 Task: Create a scrum project AgileOpus. Add to scrum project AgileOpus a team member softage.3@softage.net and assign as Project Lead. Add to scrum project AgileOpus a team member softage.4@softage.net
Action: Mouse moved to (173, 53)
Screenshot: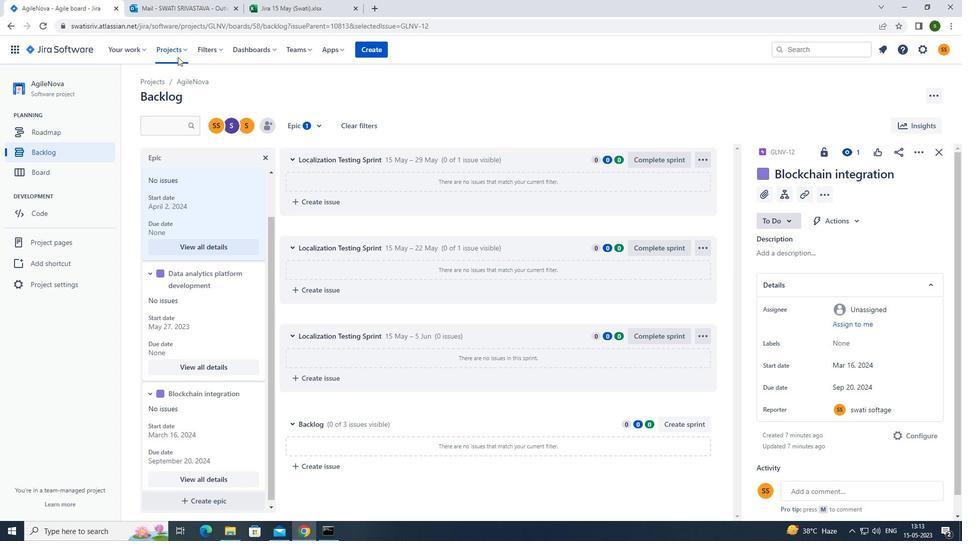 
Action: Mouse pressed left at (173, 53)
Screenshot: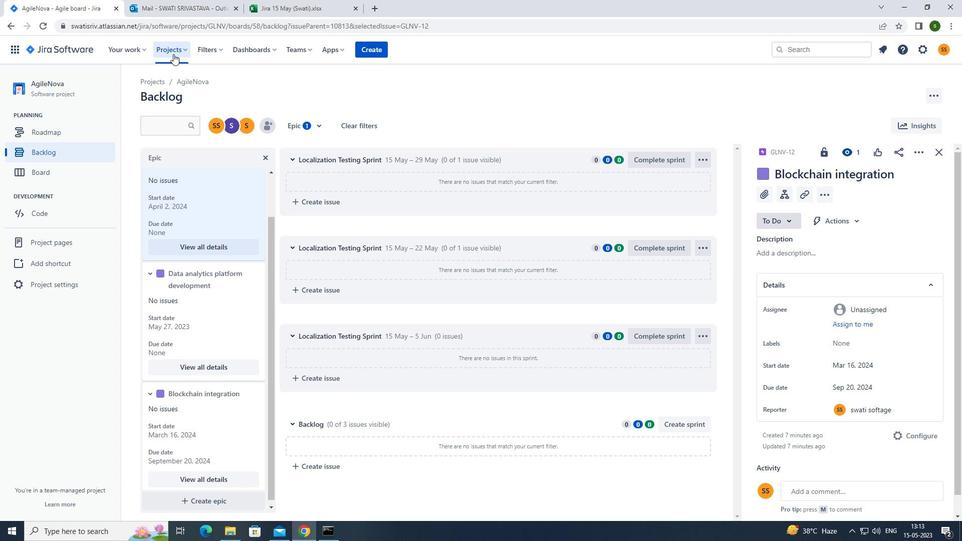 
Action: Mouse moved to (205, 247)
Screenshot: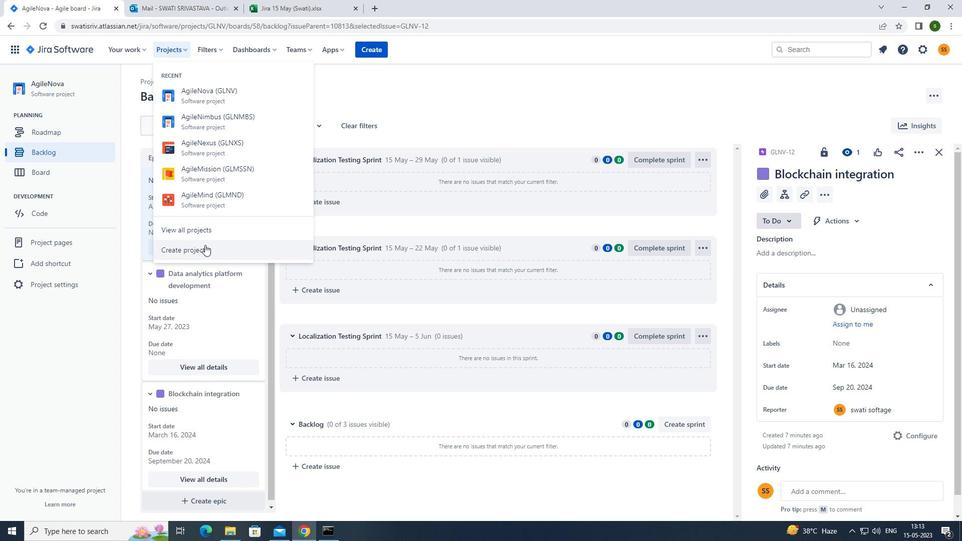 
Action: Mouse pressed left at (205, 247)
Screenshot: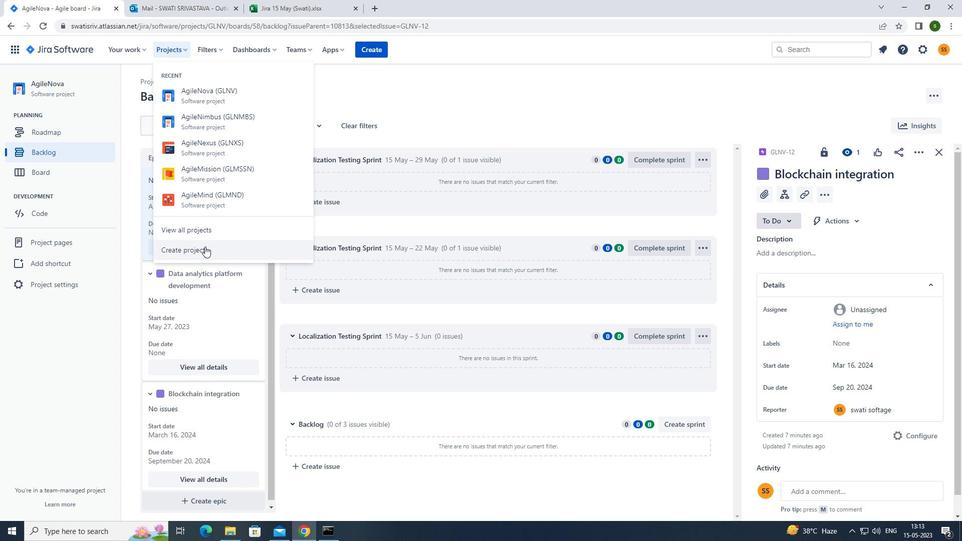 
Action: Mouse moved to (612, 256)
Screenshot: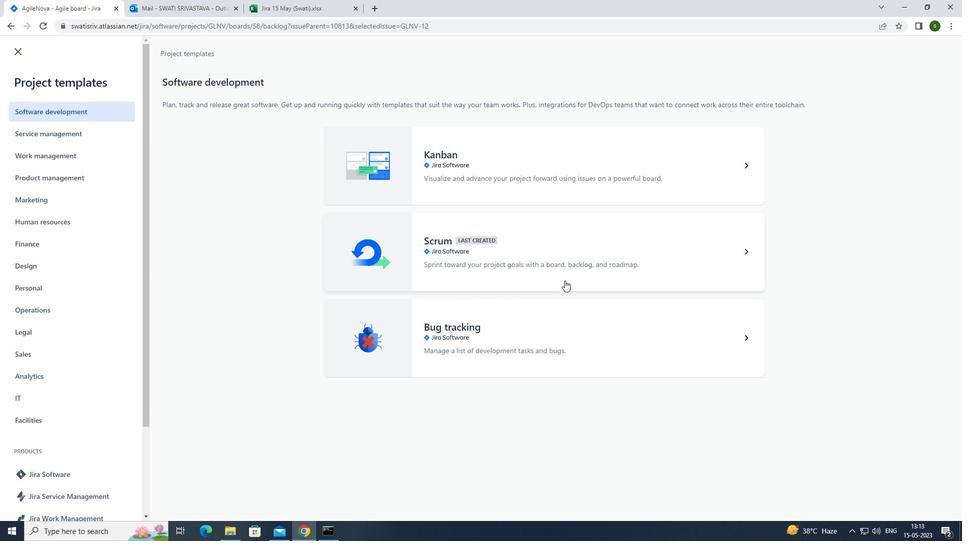 
Action: Mouse pressed left at (612, 256)
Screenshot: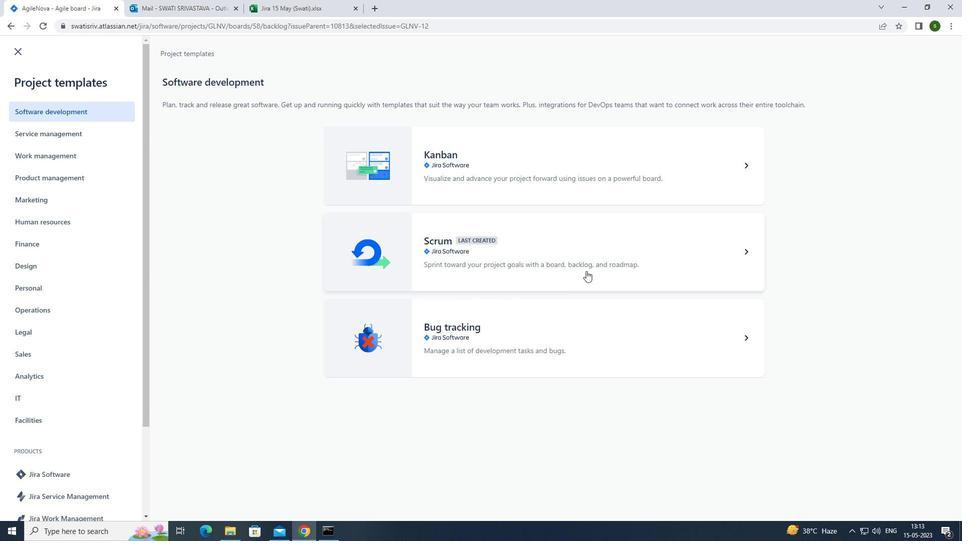
Action: Mouse moved to (752, 492)
Screenshot: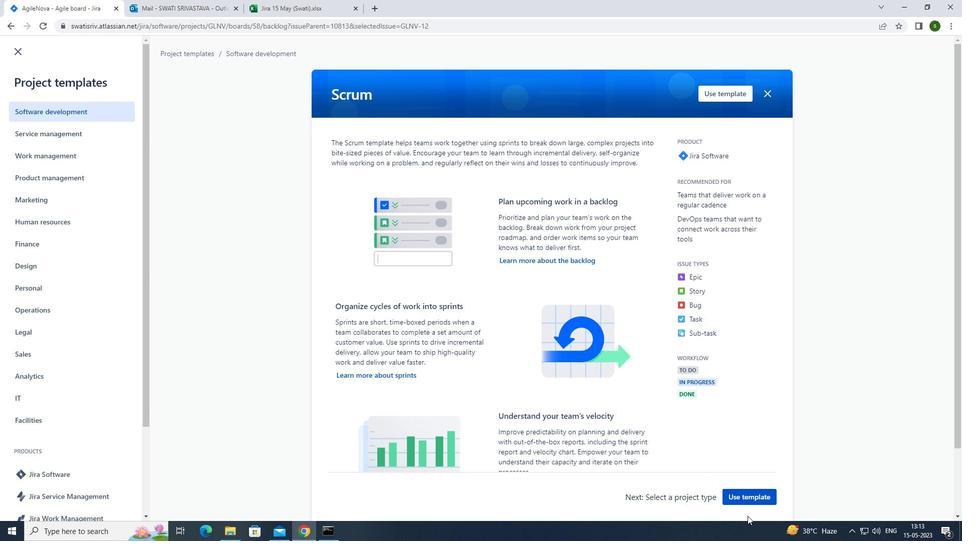 
Action: Mouse pressed left at (752, 492)
Screenshot: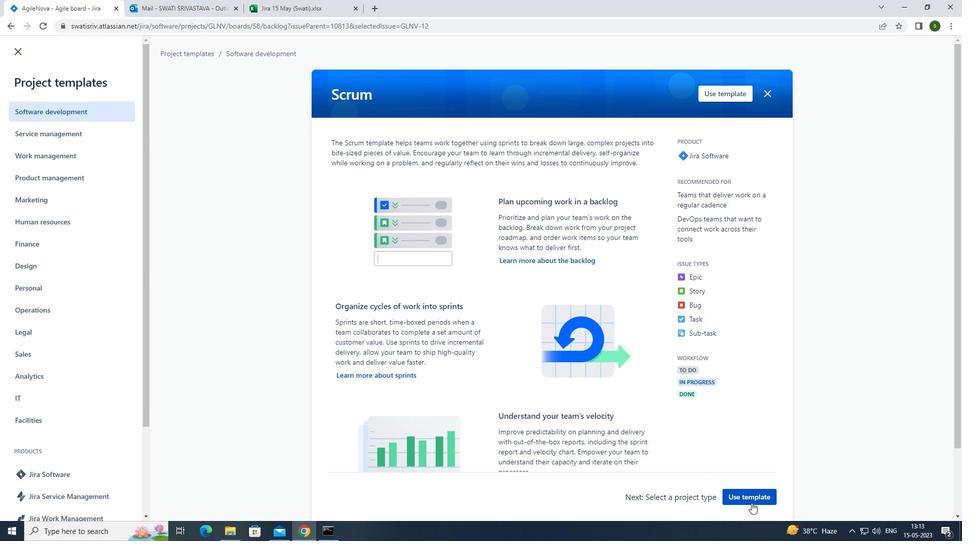 
Action: Mouse moved to (433, 492)
Screenshot: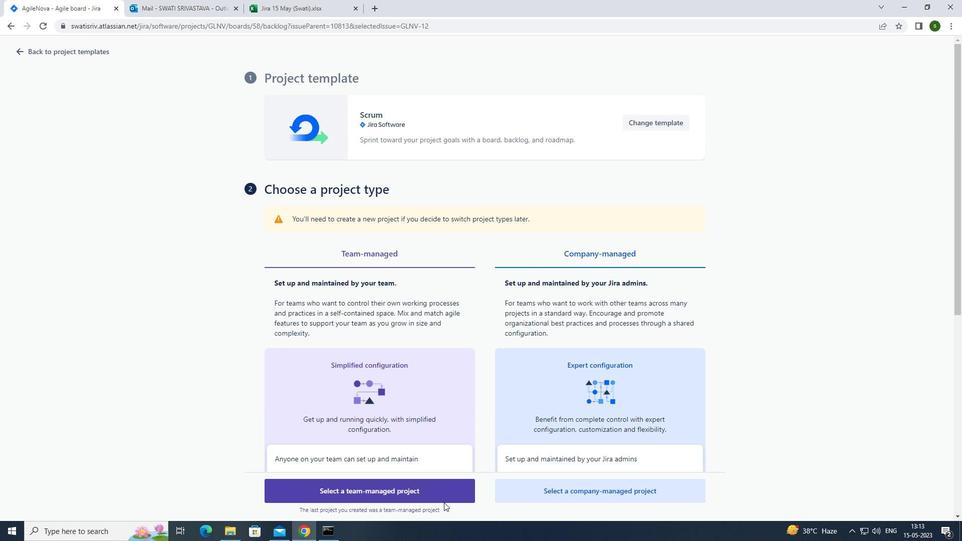 
Action: Mouse pressed left at (433, 492)
Screenshot: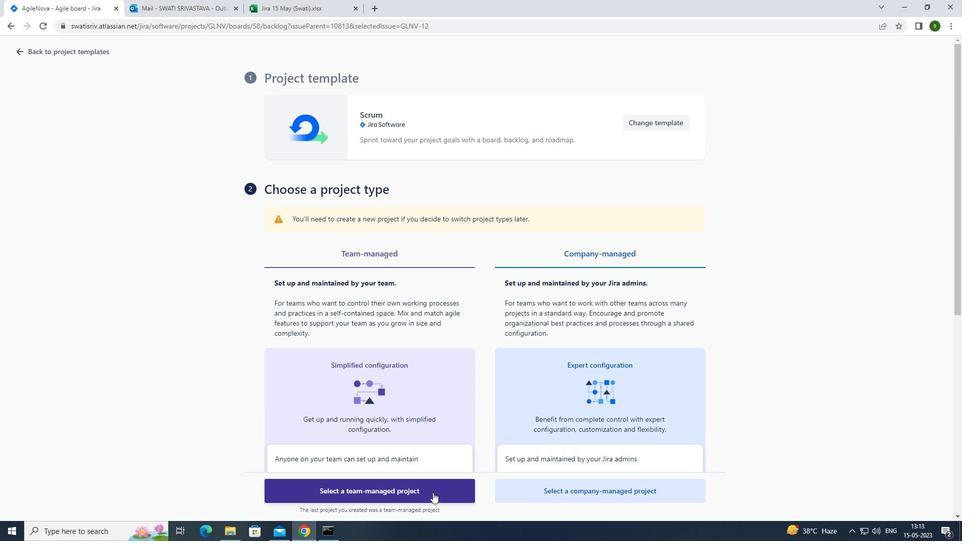 
Action: Mouse moved to (322, 235)
Screenshot: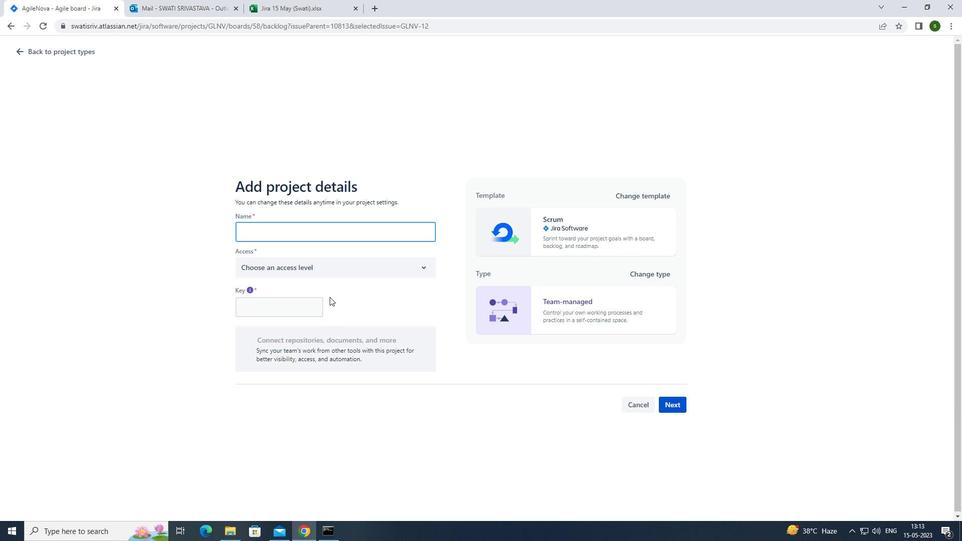 
Action: Mouse pressed left at (322, 235)
Screenshot: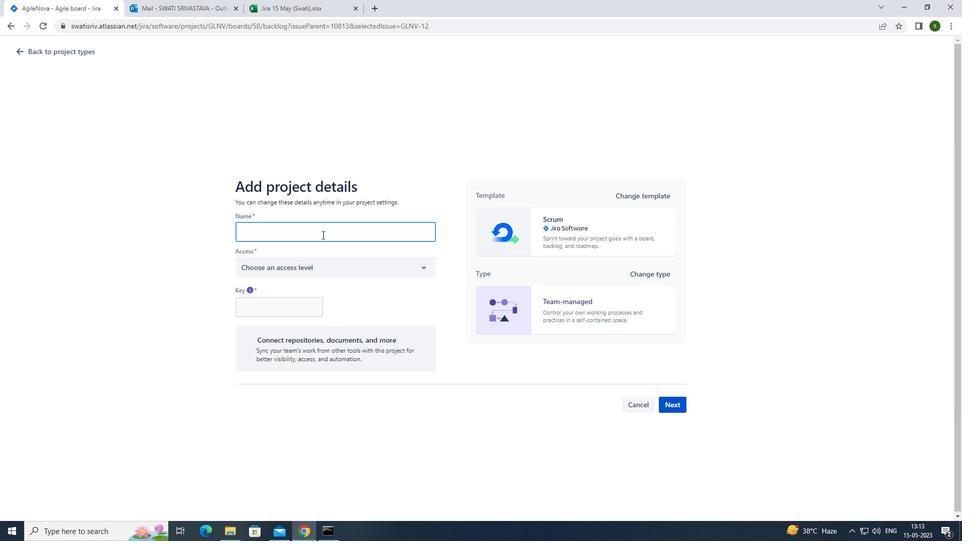 
Action: Key pressed <Key.caps_lock>a<Key.caps_lock>gile<Key.caps_lock>o<Key.caps_lock>pus
Screenshot: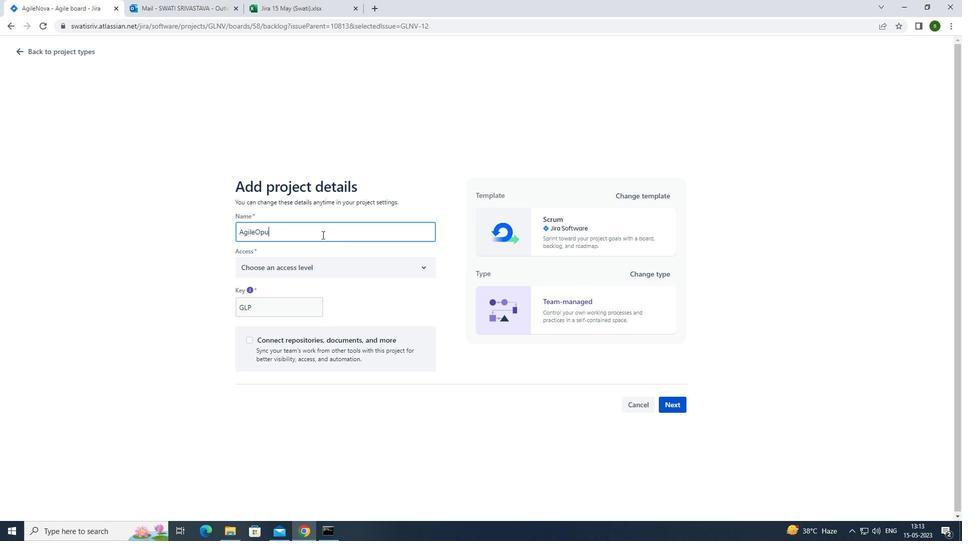 
Action: Mouse moved to (323, 266)
Screenshot: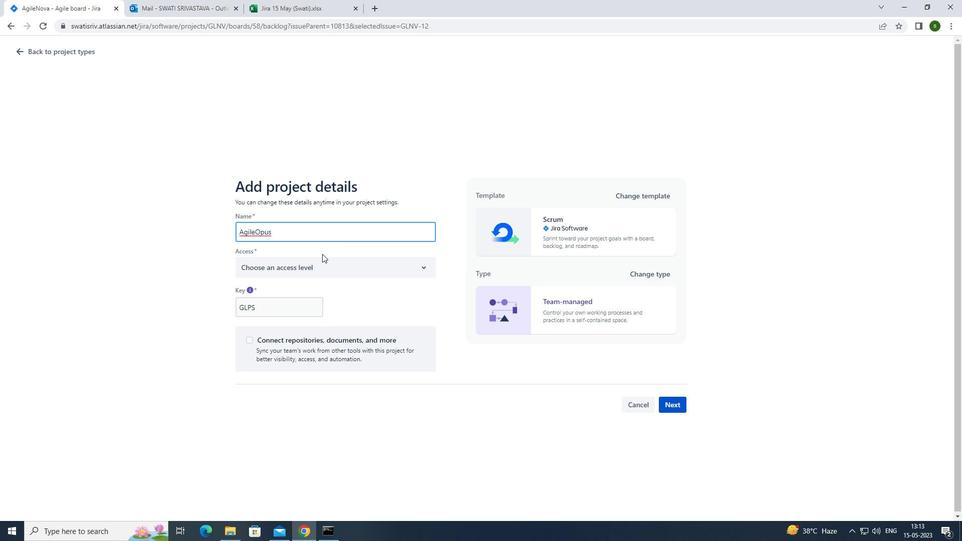 
Action: Mouse pressed left at (323, 266)
Screenshot: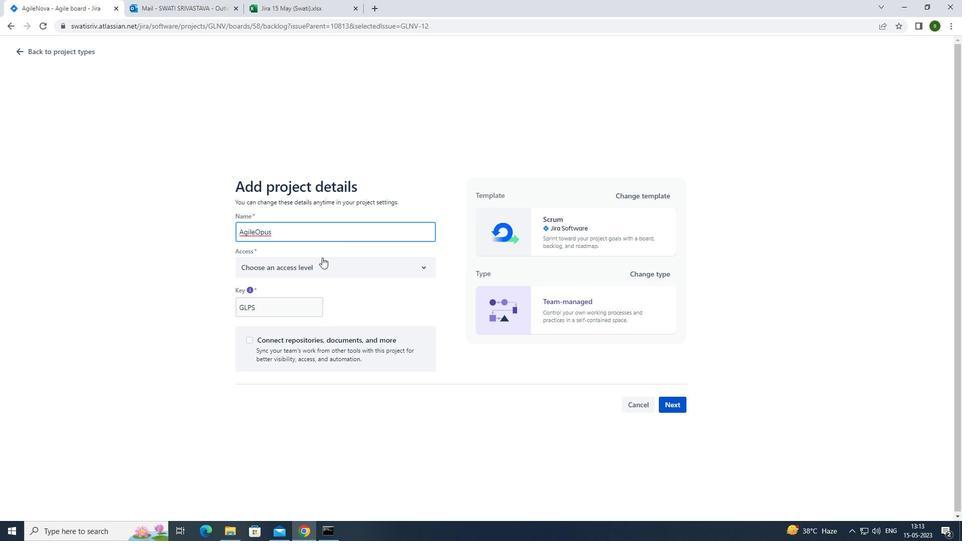 
Action: Mouse moved to (317, 297)
Screenshot: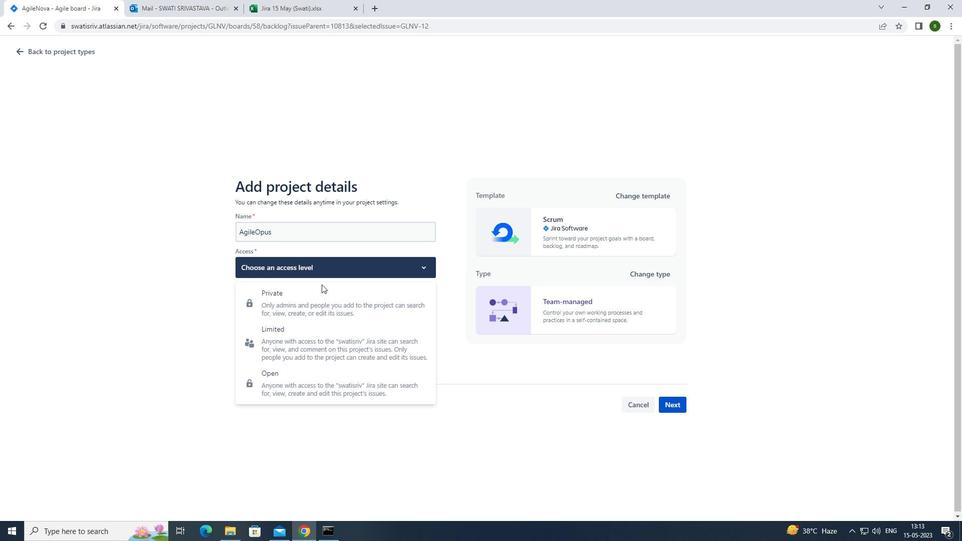 
Action: Mouse pressed left at (317, 297)
Screenshot: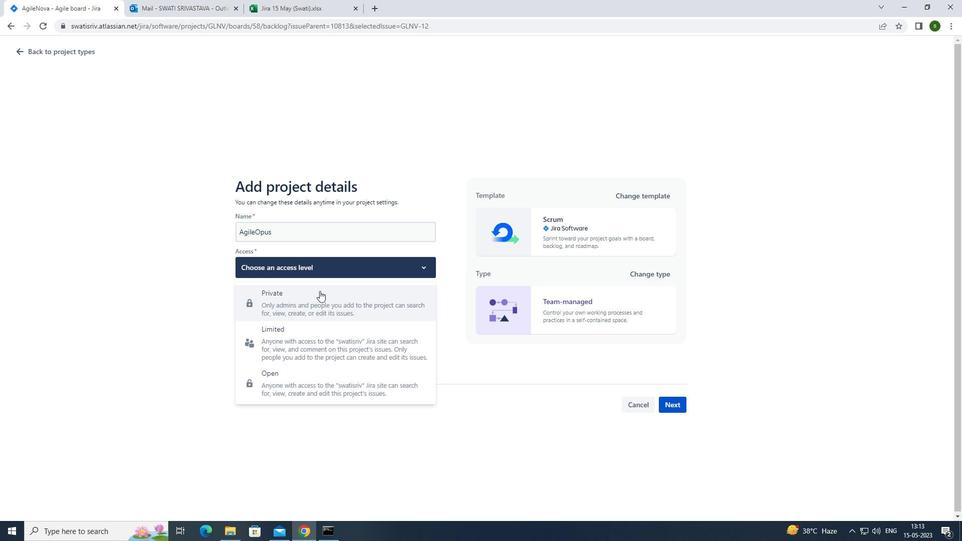 
Action: Mouse moved to (675, 412)
Screenshot: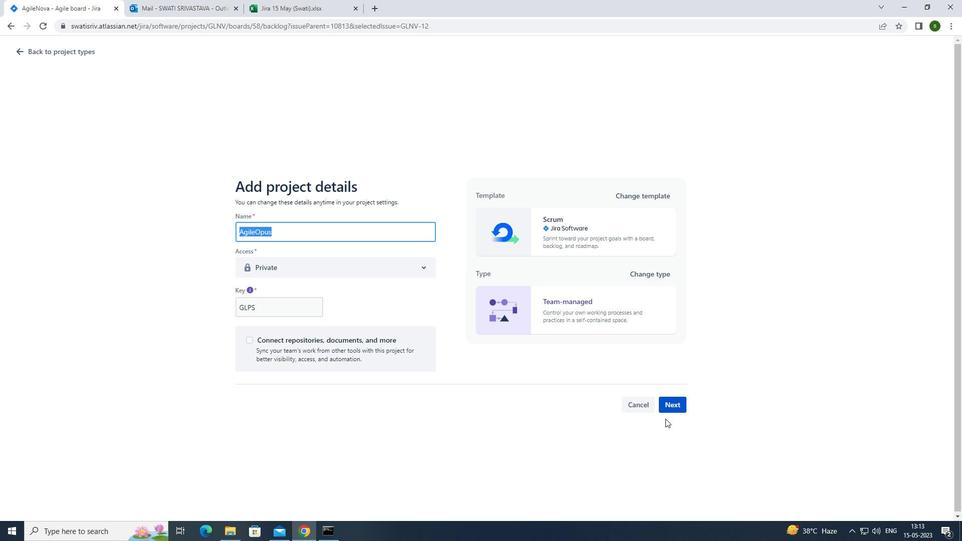
Action: Mouse pressed left at (675, 412)
Screenshot: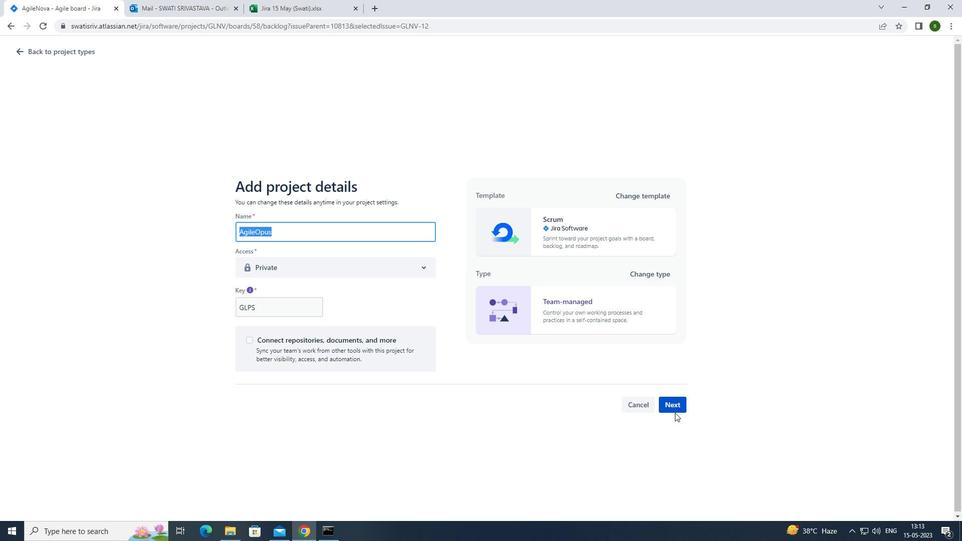 
Action: Mouse moved to (606, 335)
Screenshot: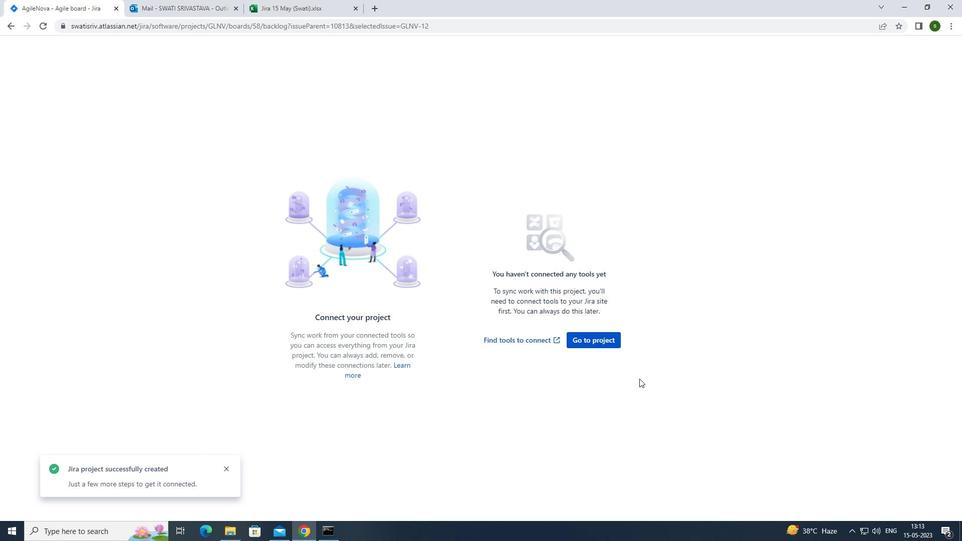 
Action: Mouse pressed left at (606, 335)
Screenshot: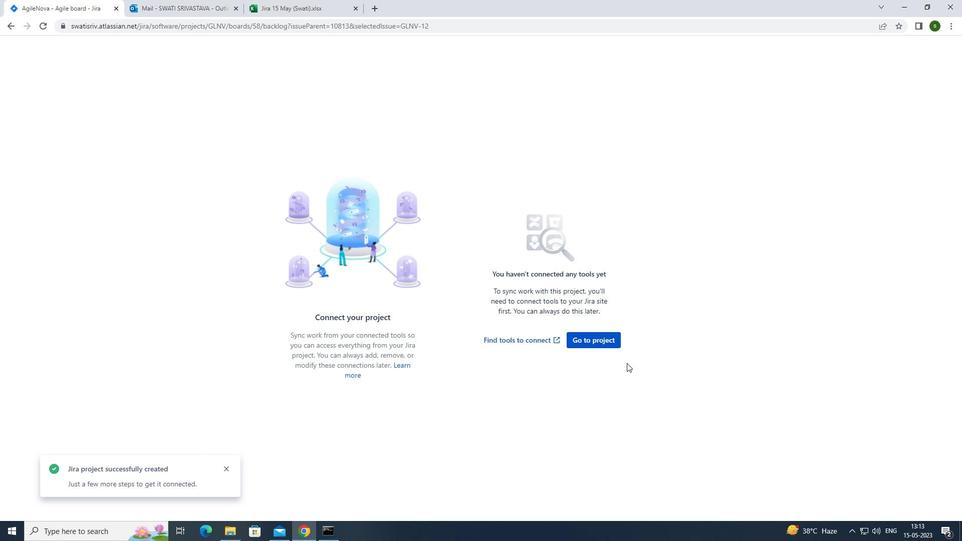 
Action: Mouse moved to (240, 133)
Screenshot: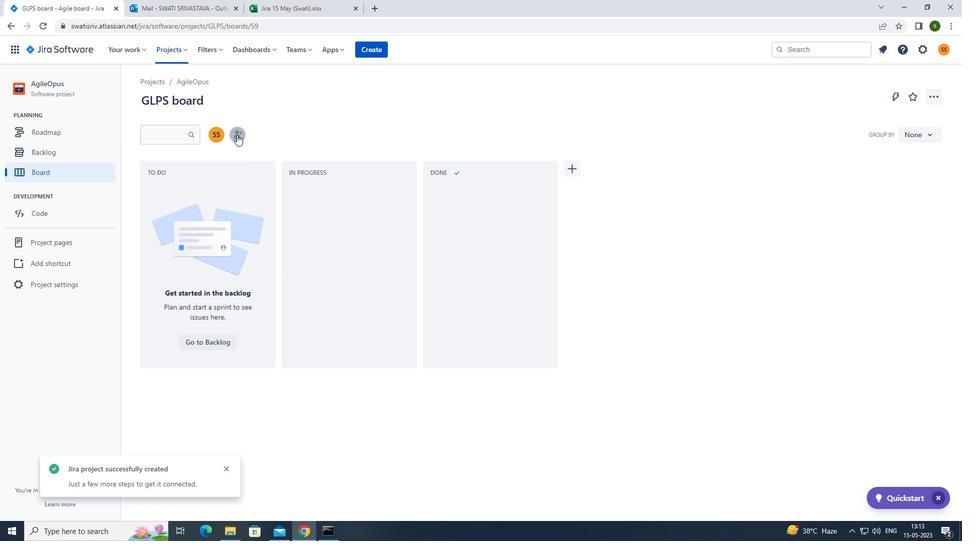 
Action: Mouse pressed left at (240, 133)
Screenshot: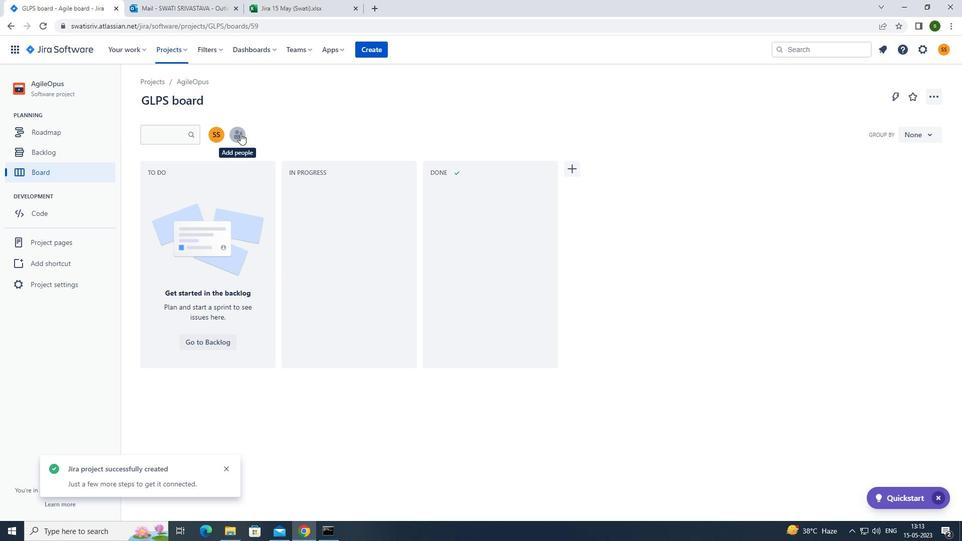 
Action: Mouse moved to (425, 129)
Screenshot: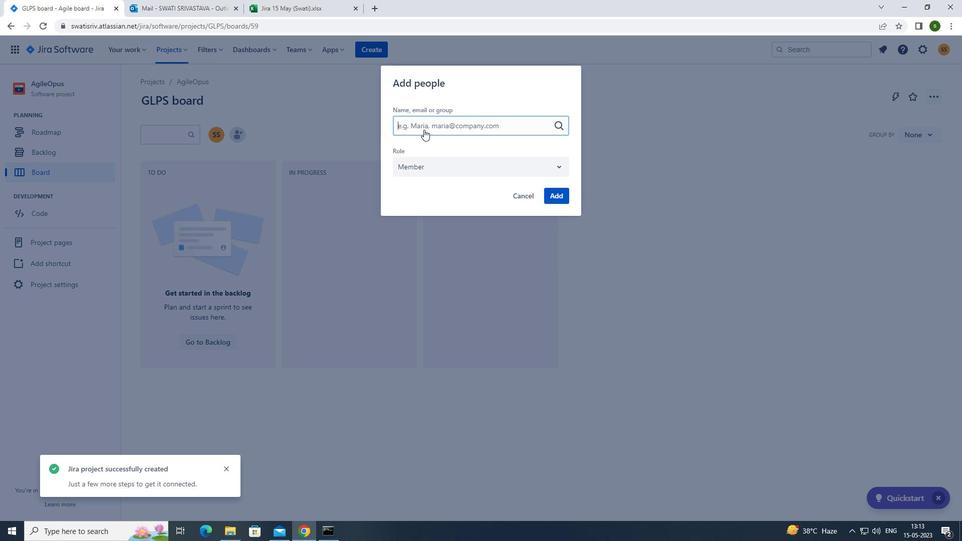 
Action: Key pressed s
Screenshot: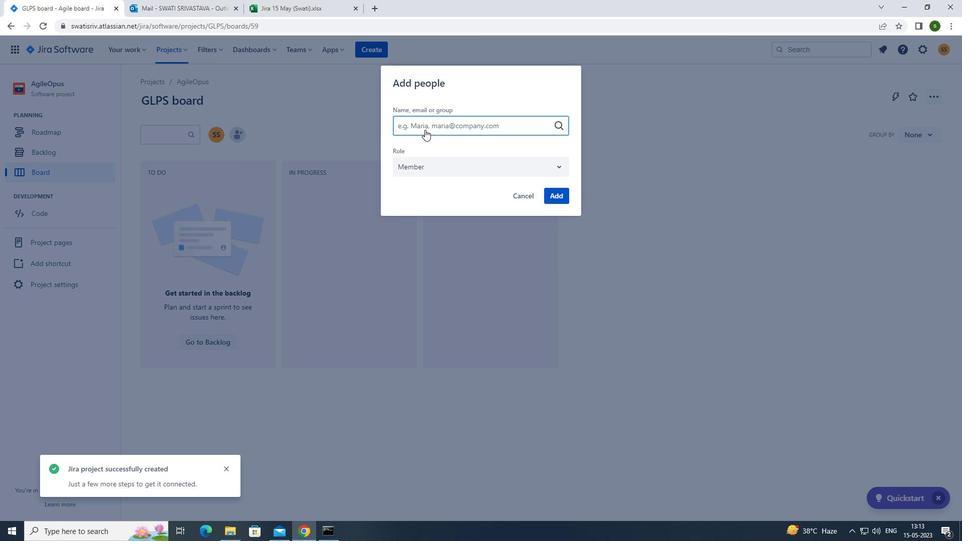
Action: Mouse moved to (450, 275)
Screenshot: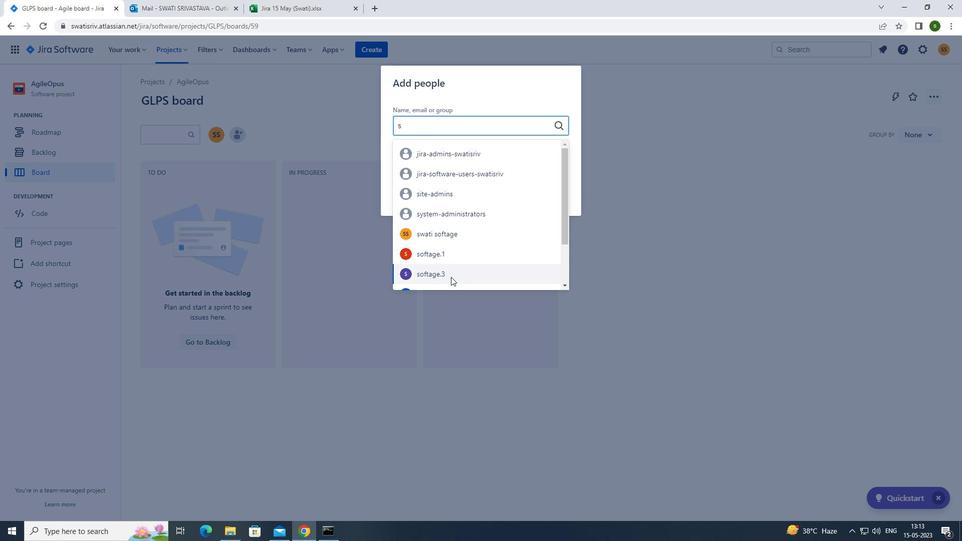 
Action: Mouse pressed left at (450, 275)
Screenshot: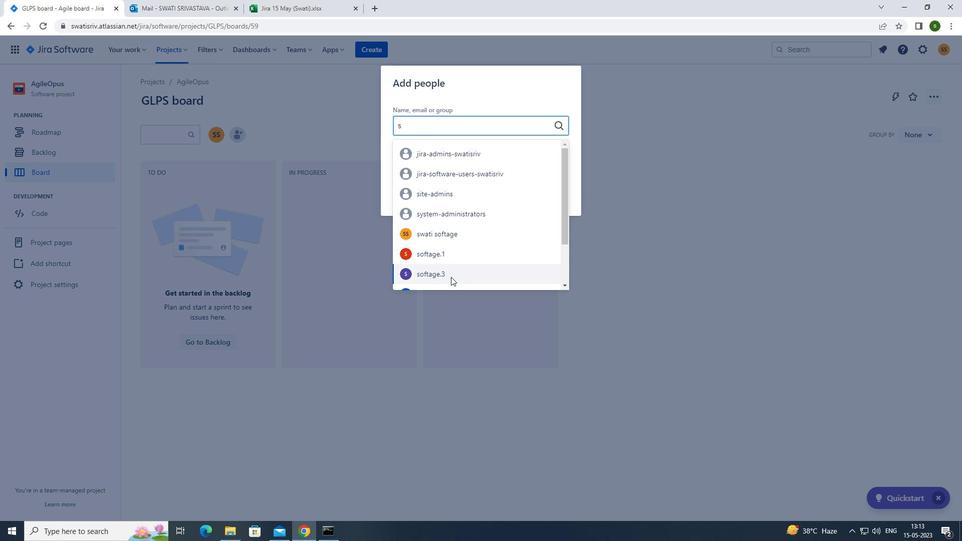 
Action: Mouse moved to (554, 193)
Screenshot: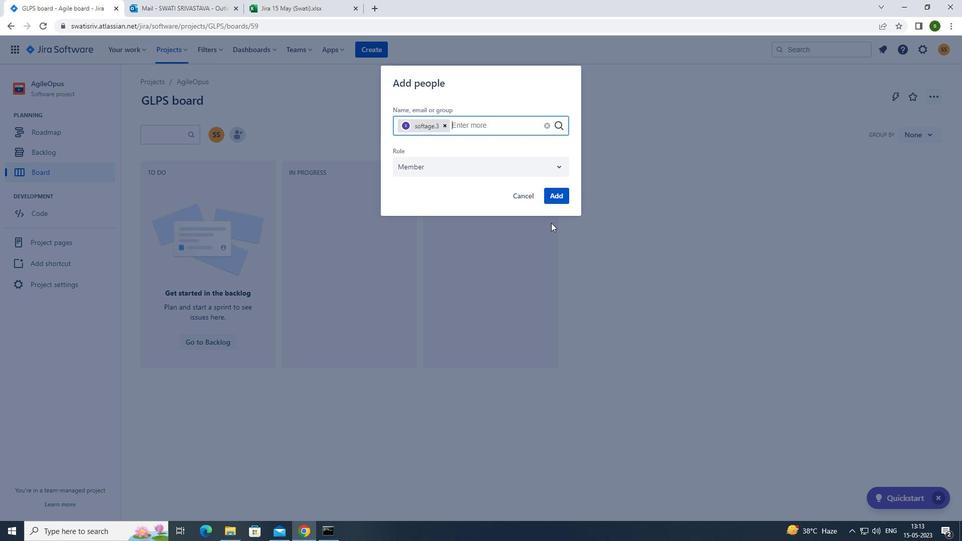 
Action: Mouse pressed left at (554, 193)
Screenshot: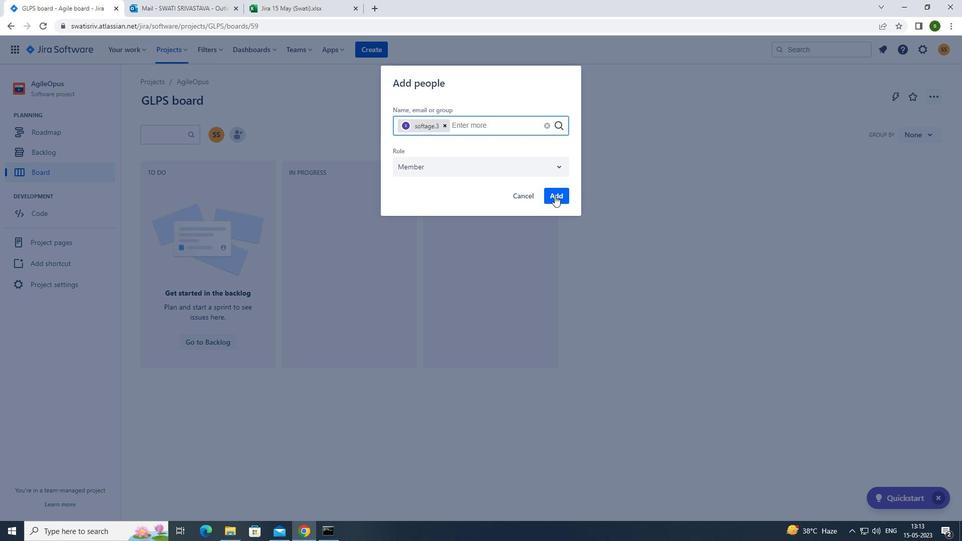 
Action: Mouse moved to (86, 287)
Screenshot: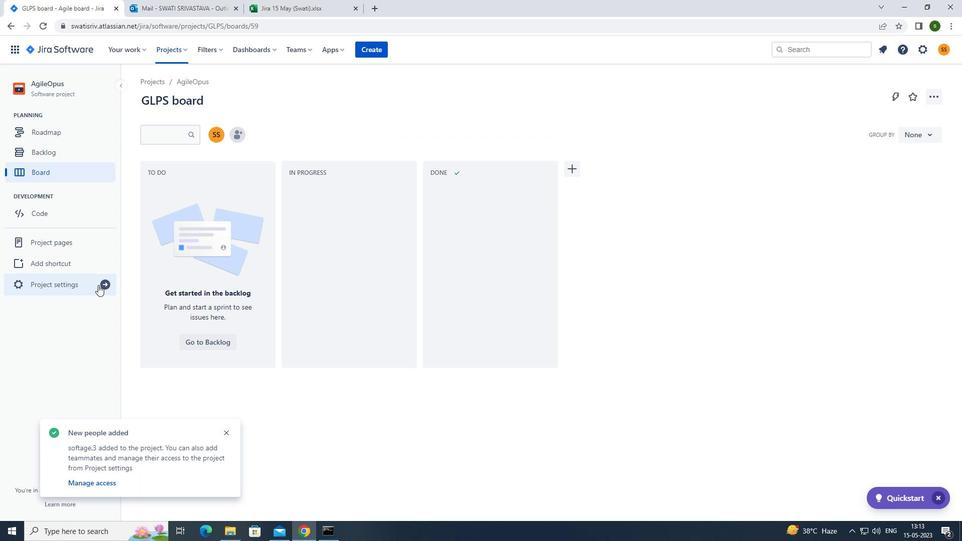 
Action: Mouse pressed left at (86, 287)
Screenshot: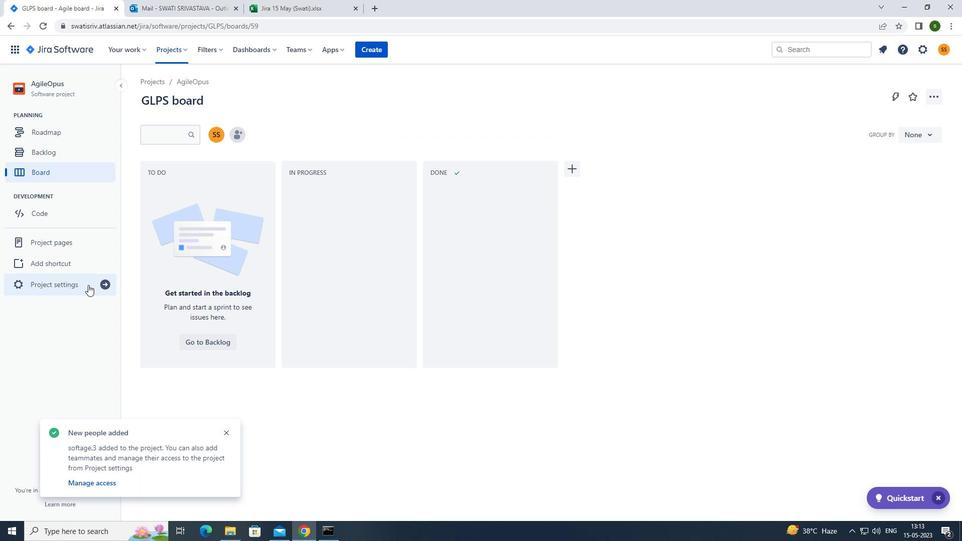 
Action: Mouse moved to (517, 358)
Screenshot: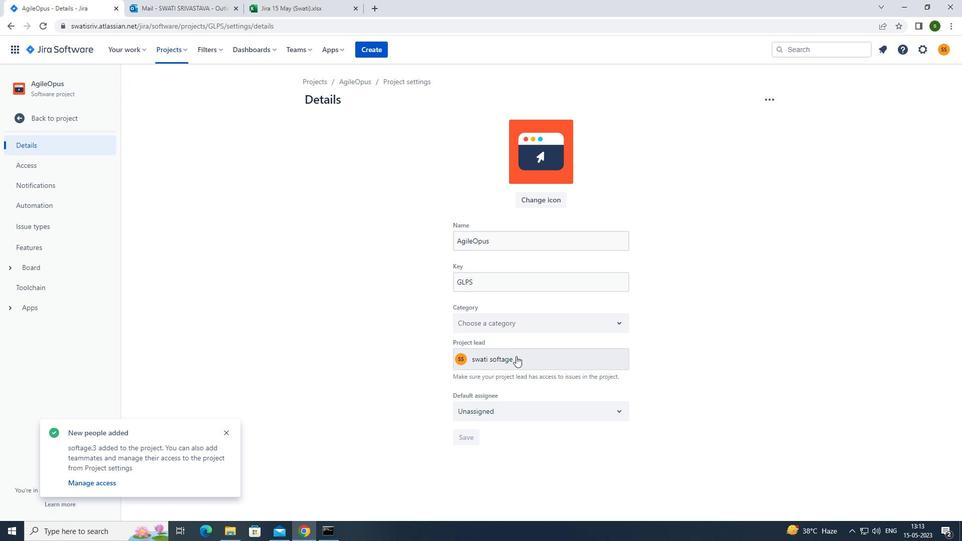
Action: Mouse pressed left at (517, 358)
Screenshot: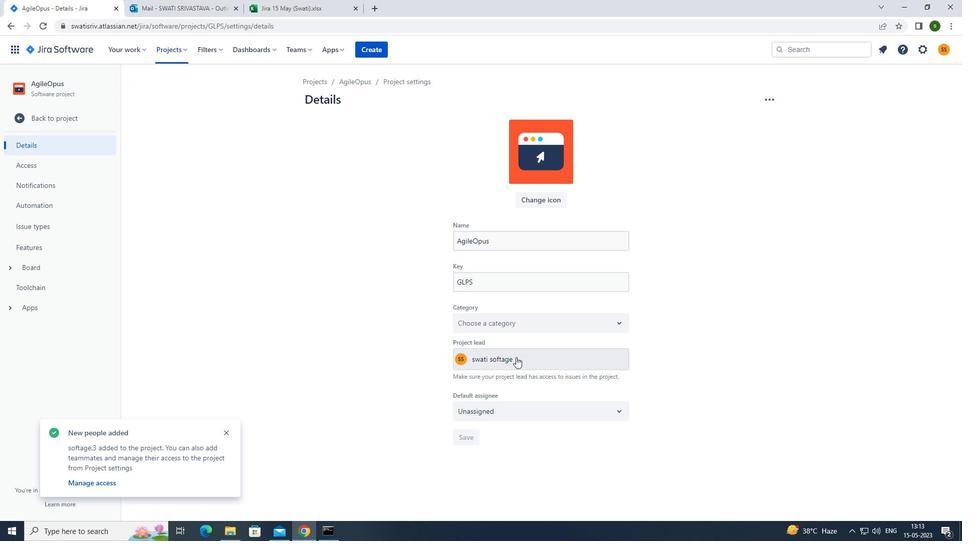 
Action: Mouse moved to (526, 479)
Screenshot: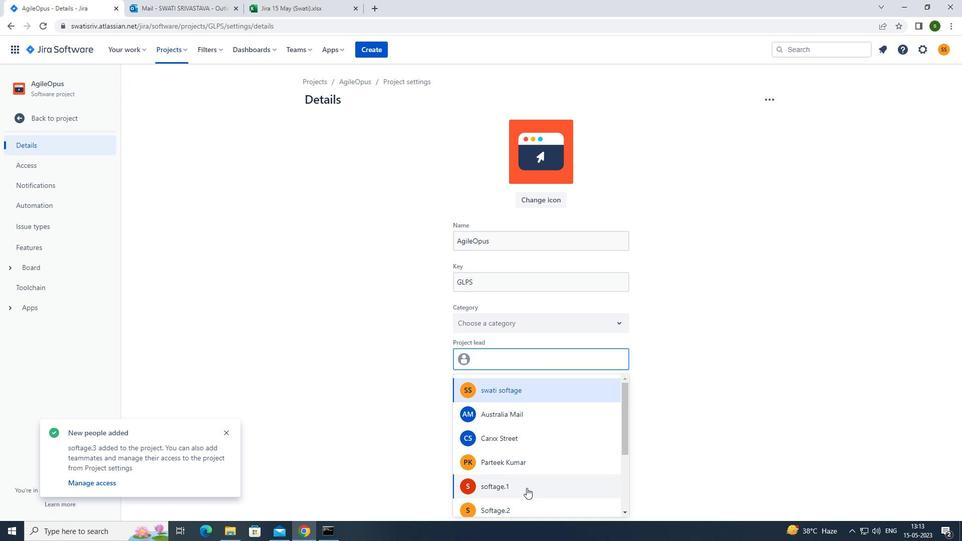 
Action: Mouse scrolled (526, 479) with delta (0, 0)
Screenshot: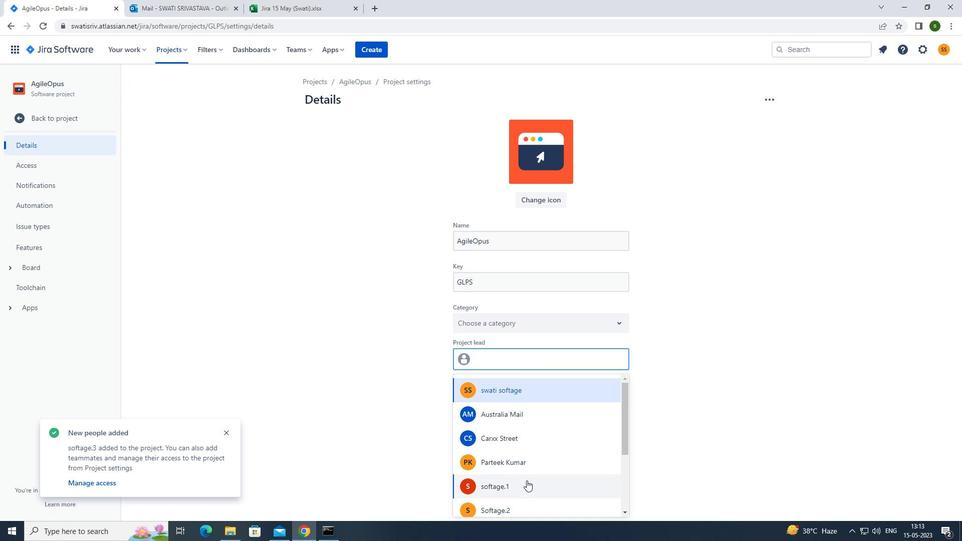 
Action: Mouse scrolled (526, 479) with delta (0, 0)
Screenshot: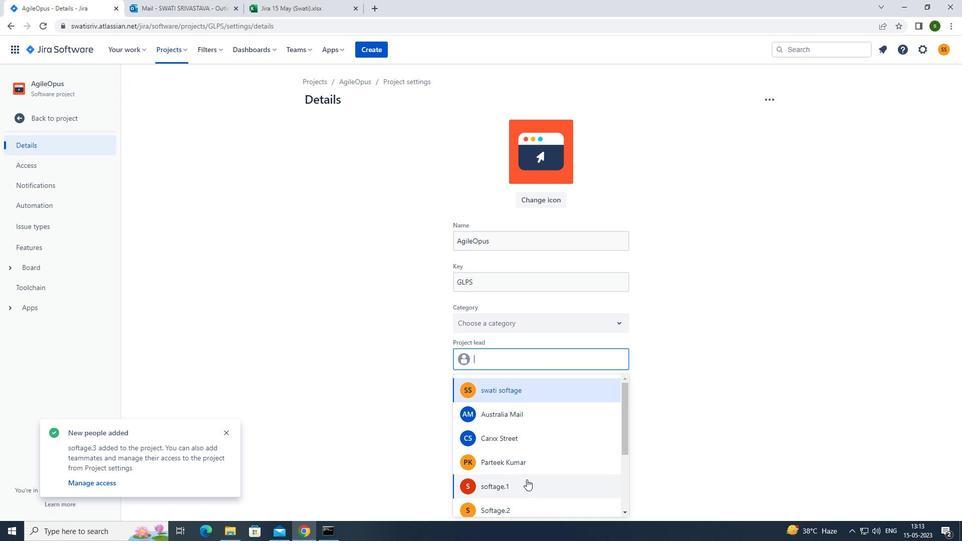 
Action: Mouse moved to (516, 434)
Screenshot: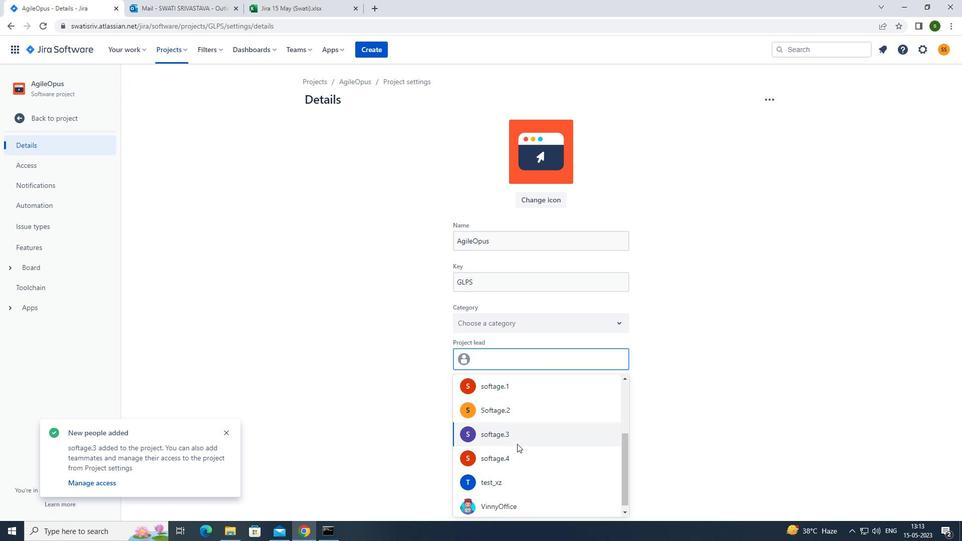 
Action: Mouse pressed left at (516, 434)
Screenshot: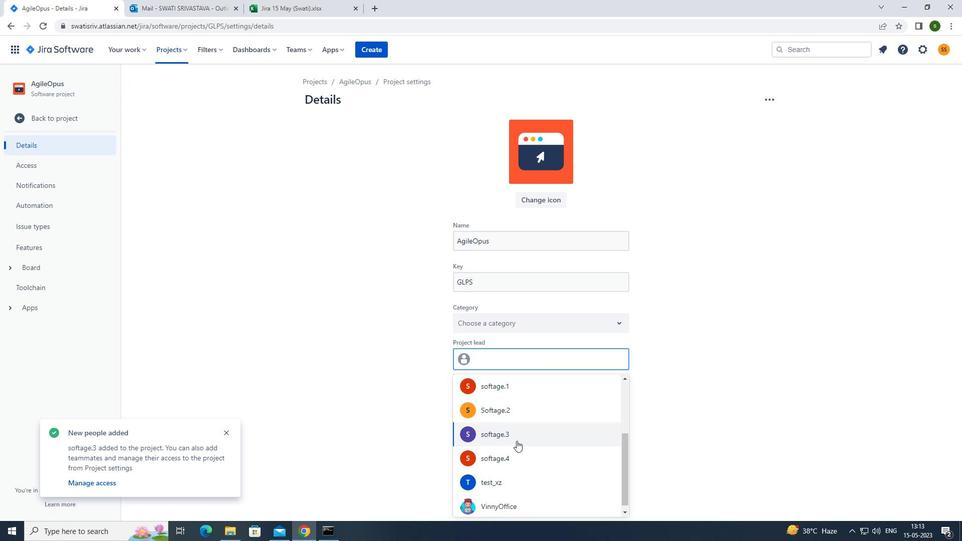 
Action: Mouse moved to (467, 433)
Screenshot: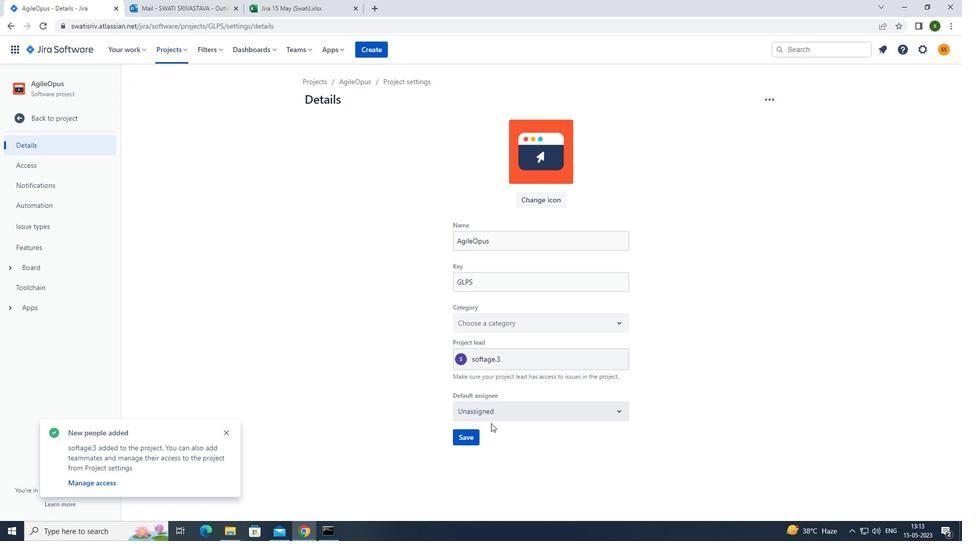 
Action: Mouse pressed left at (467, 433)
Screenshot: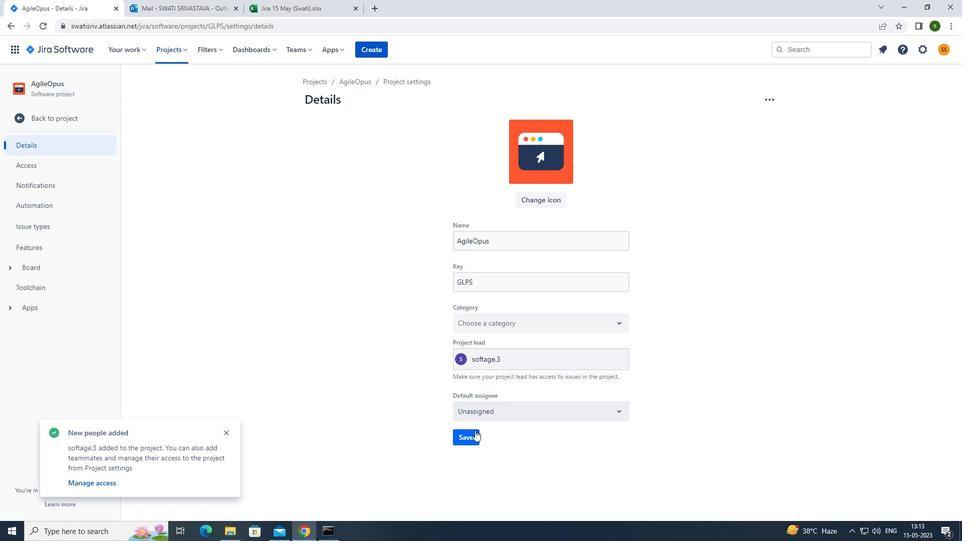 
Action: Mouse moved to (79, 116)
Screenshot: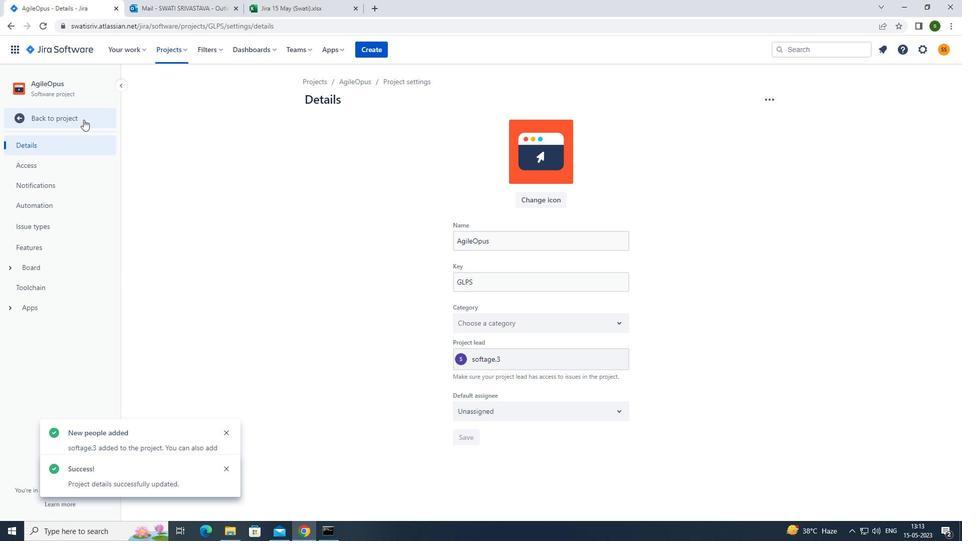 
Action: Mouse pressed left at (79, 116)
Screenshot: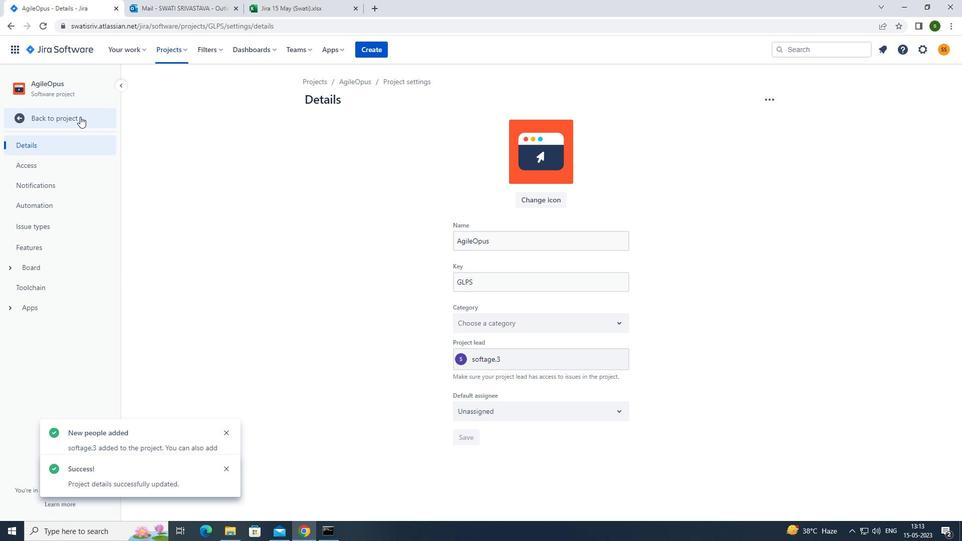
Action: Mouse moved to (243, 133)
Screenshot: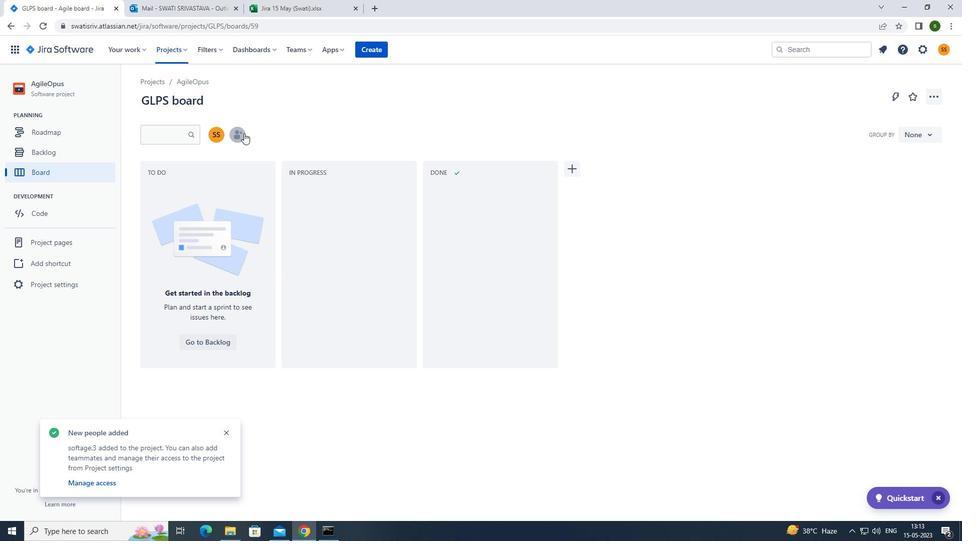 
Action: Mouse pressed left at (243, 133)
Screenshot: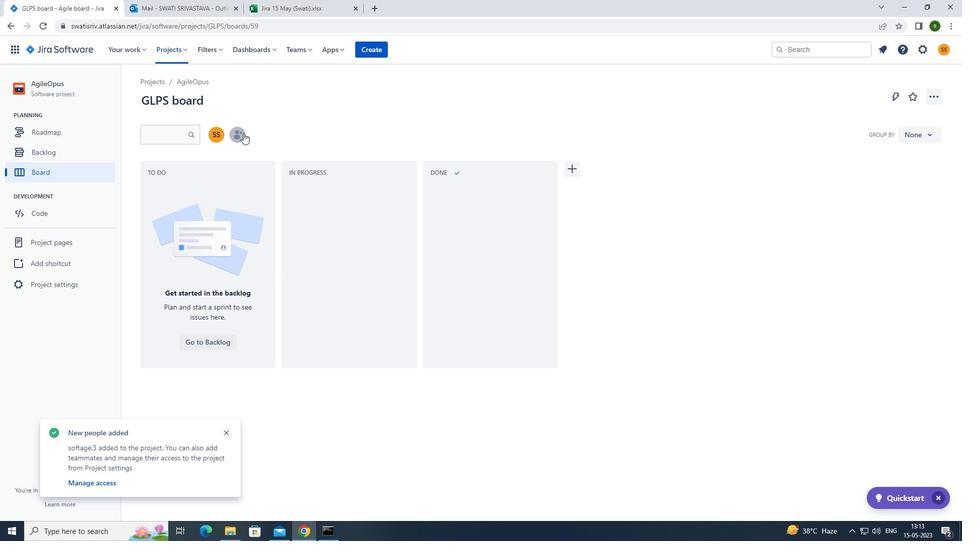 
Action: Mouse moved to (441, 128)
Screenshot: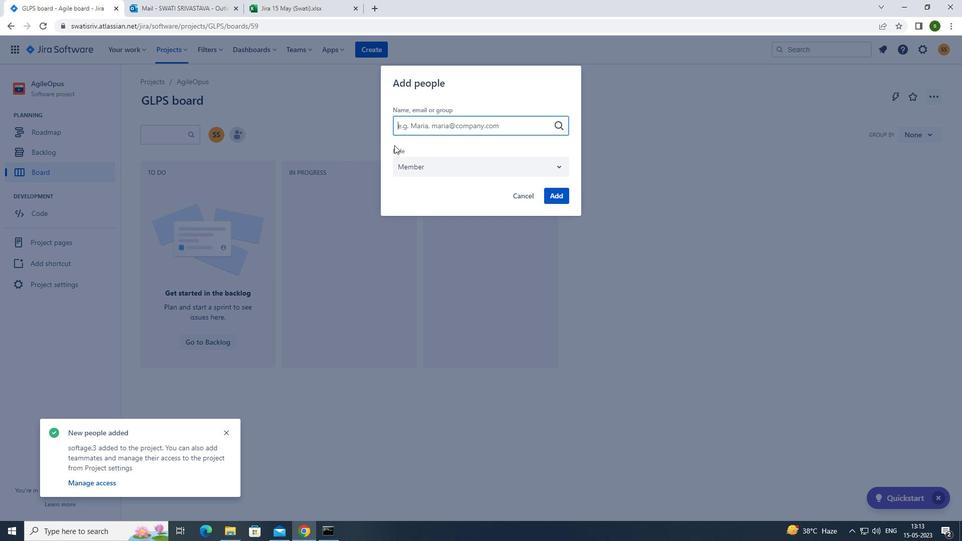 
Action: Key pressed s
Screenshot: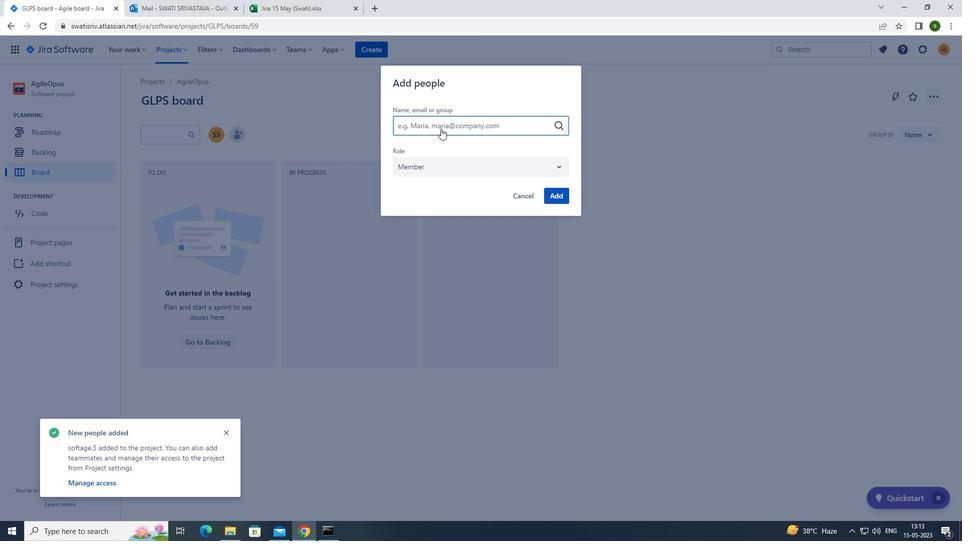 
Action: Mouse moved to (459, 267)
Screenshot: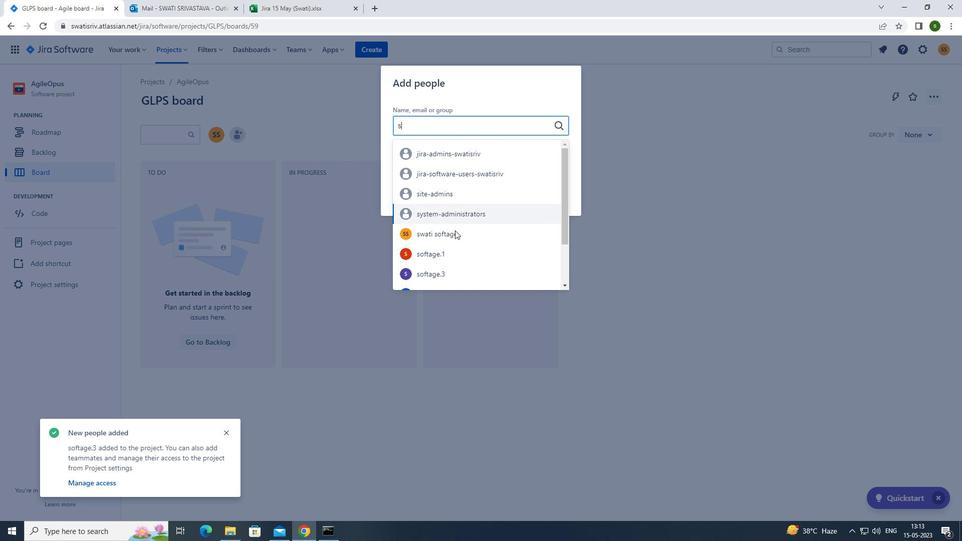 
Action: Mouse scrolled (459, 266) with delta (0, 0)
Screenshot: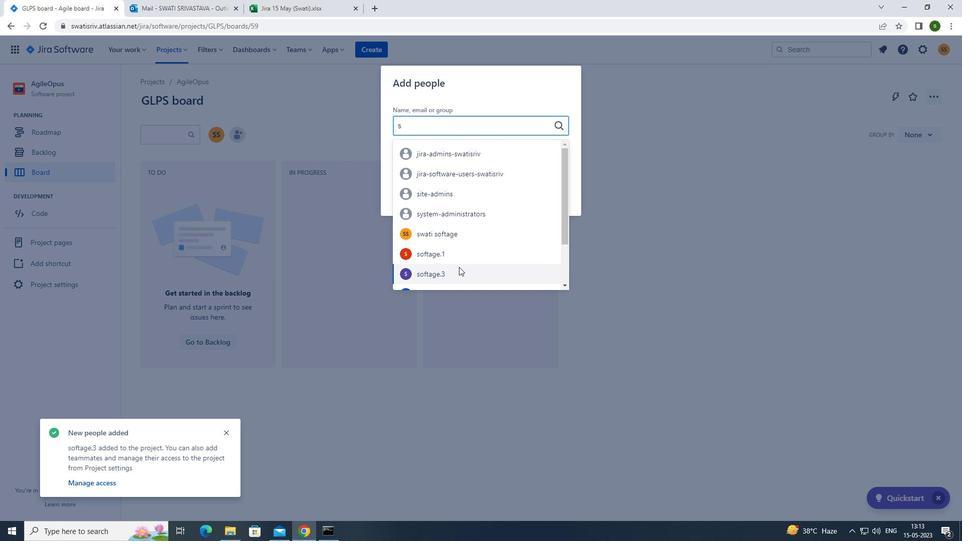 
Action: Mouse moved to (451, 282)
Screenshot: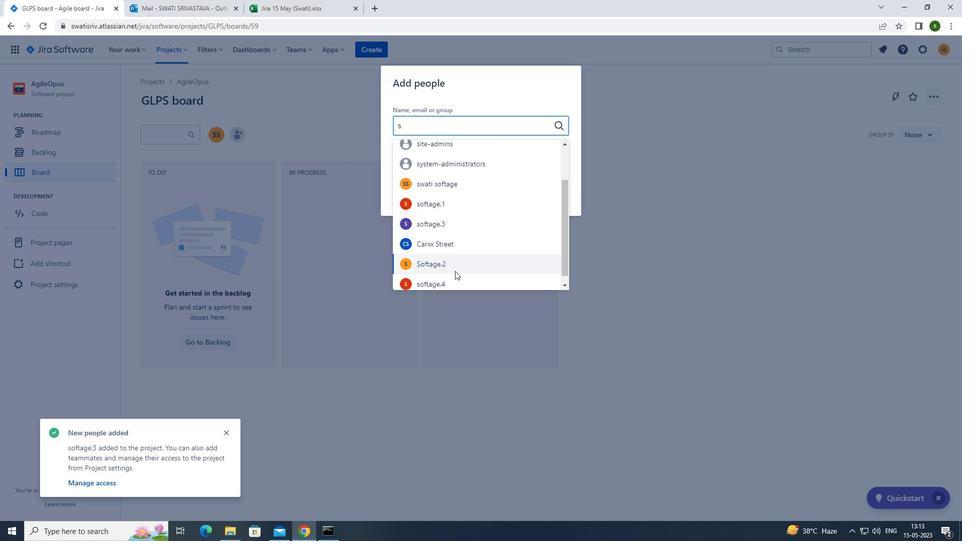 
Action: Mouse pressed left at (451, 282)
Screenshot: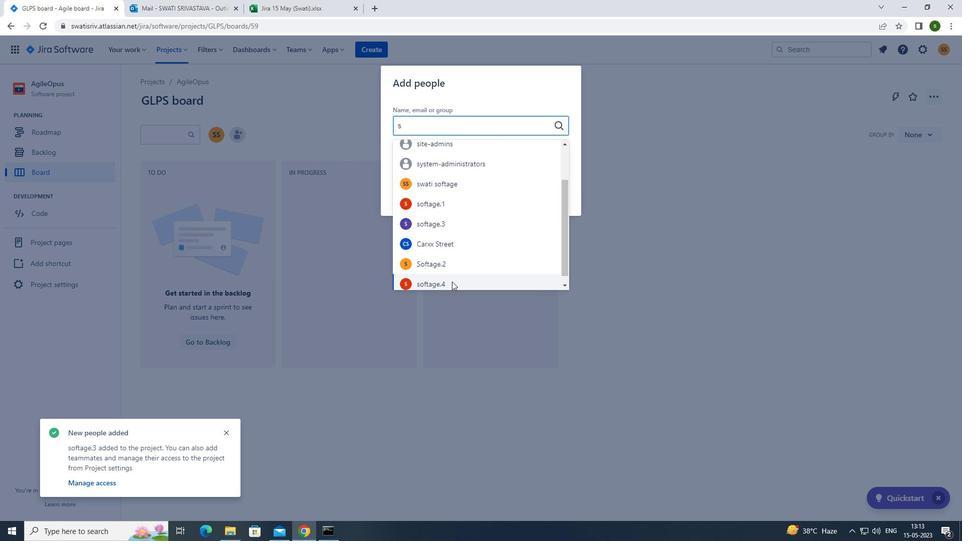 
Action: Mouse moved to (555, 194)
Screenshot: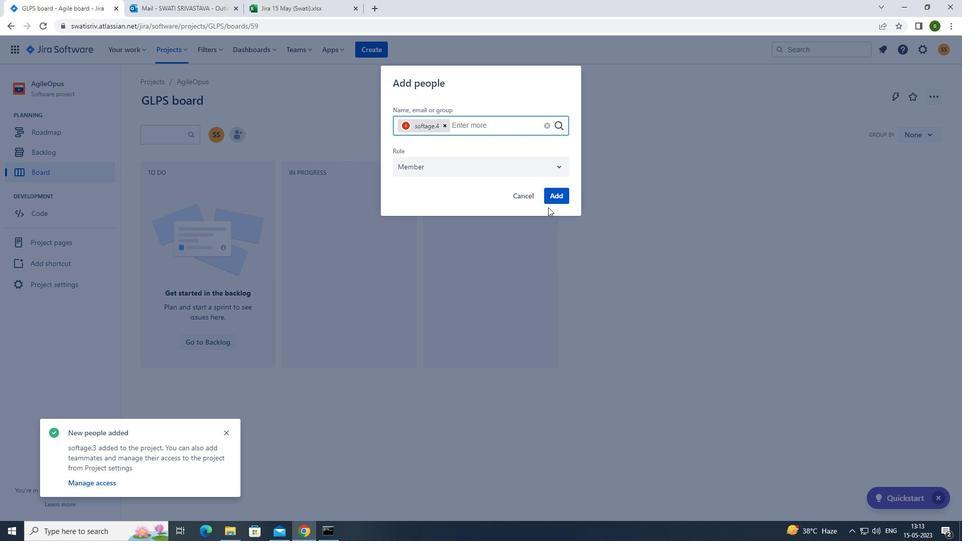 
Action: Mouse pressed left at (555, 194)
Screenshot: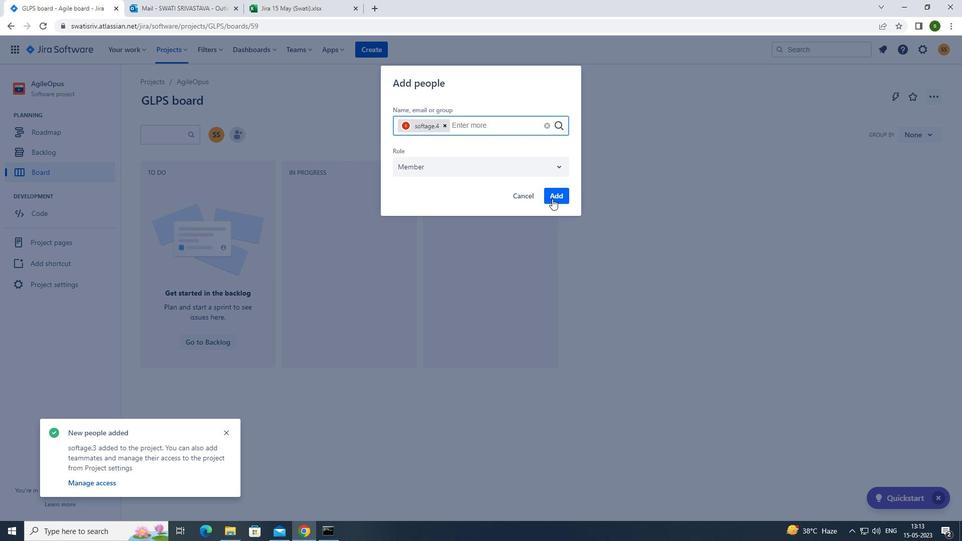 
Action: Mouse moved to (600, 250)
Screenshot: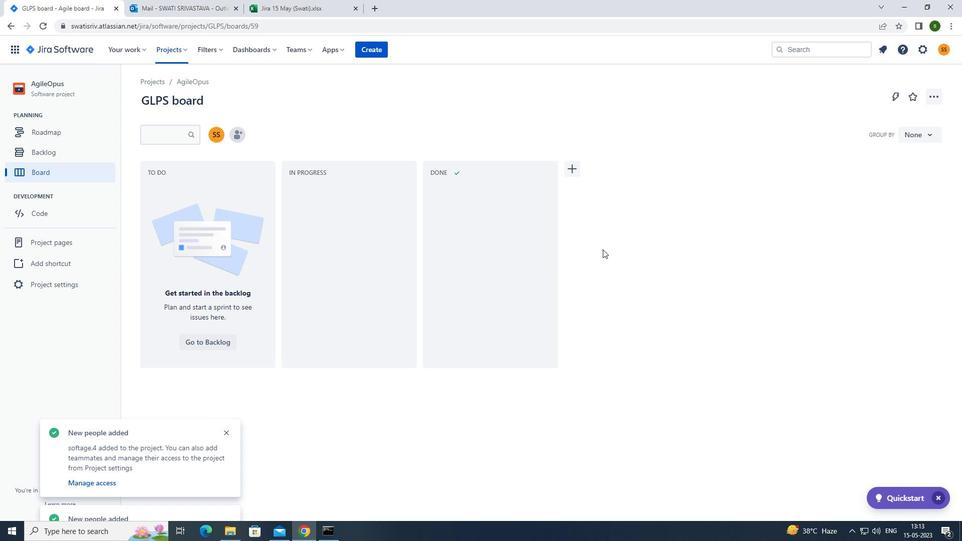 
